 Task: Change the calendar time scale to 30-minute intervals.
Action: Mouse moved to (10, 62)
Screenshot: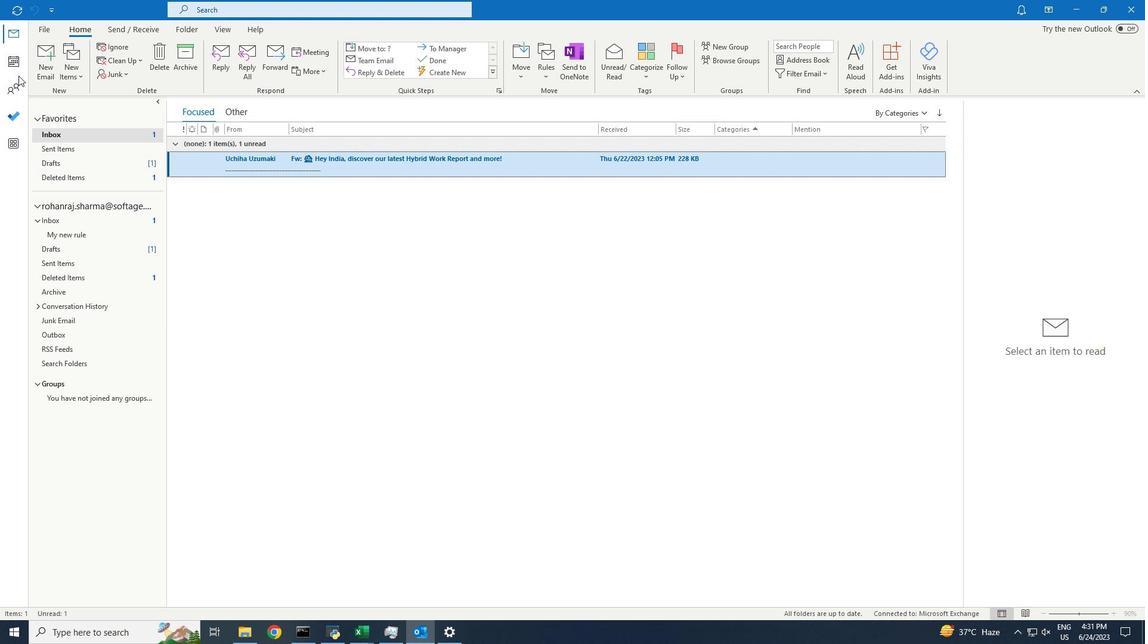 
Action: Mouse pressed left at (10, 62)
Screenshot: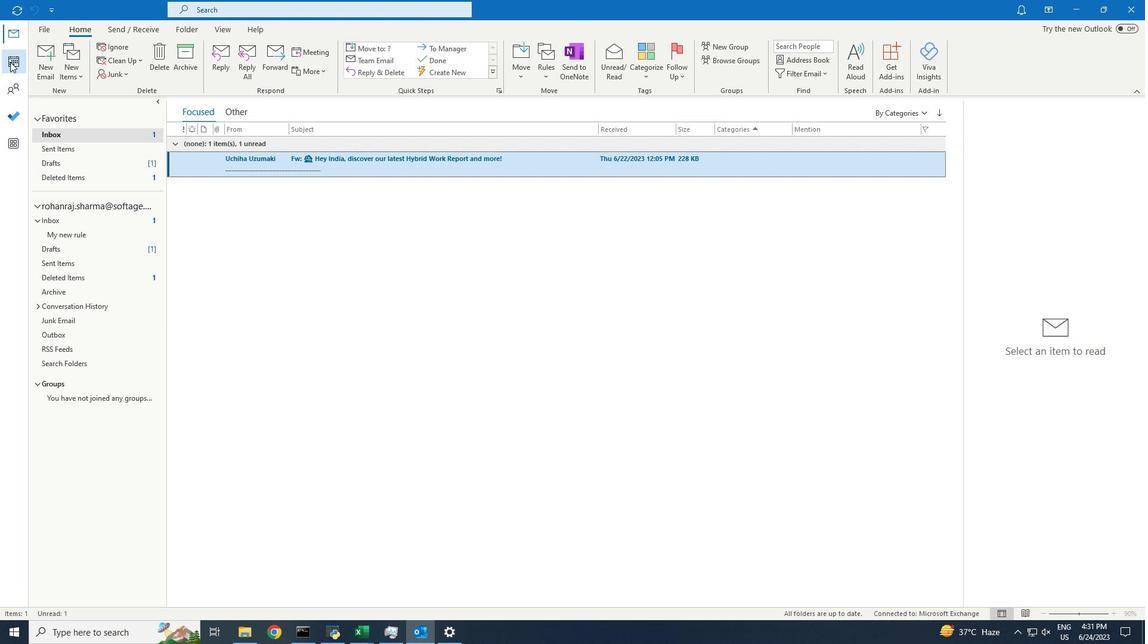
Action: Mouse moved to (216, 30)
Screenshot: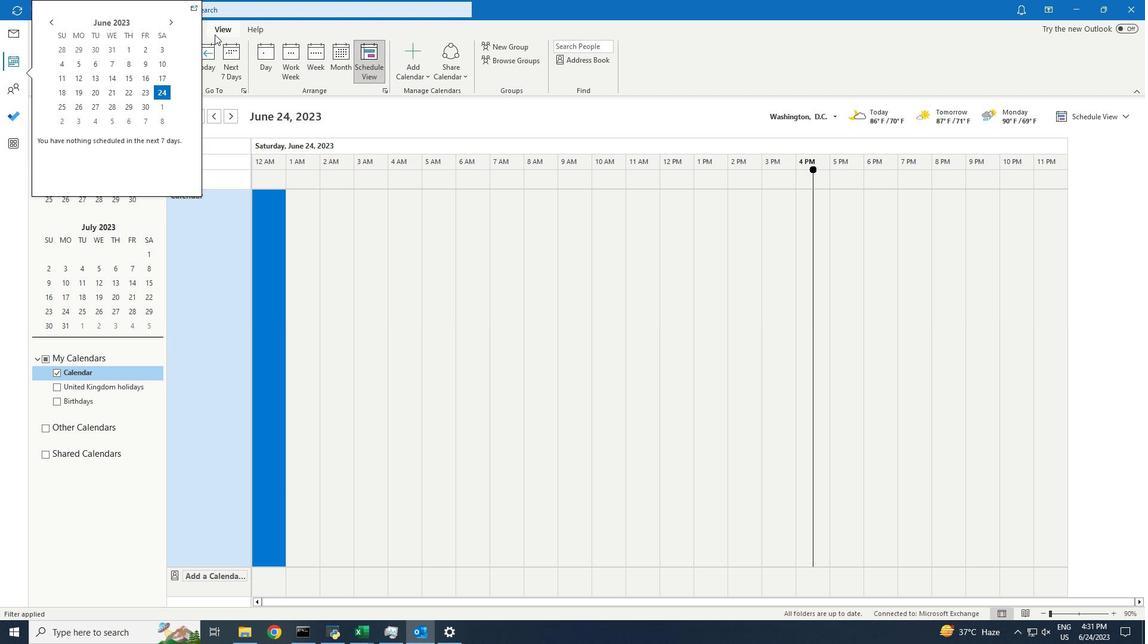 
Action: Mouse pressed left at (216, 30)
Screenshot: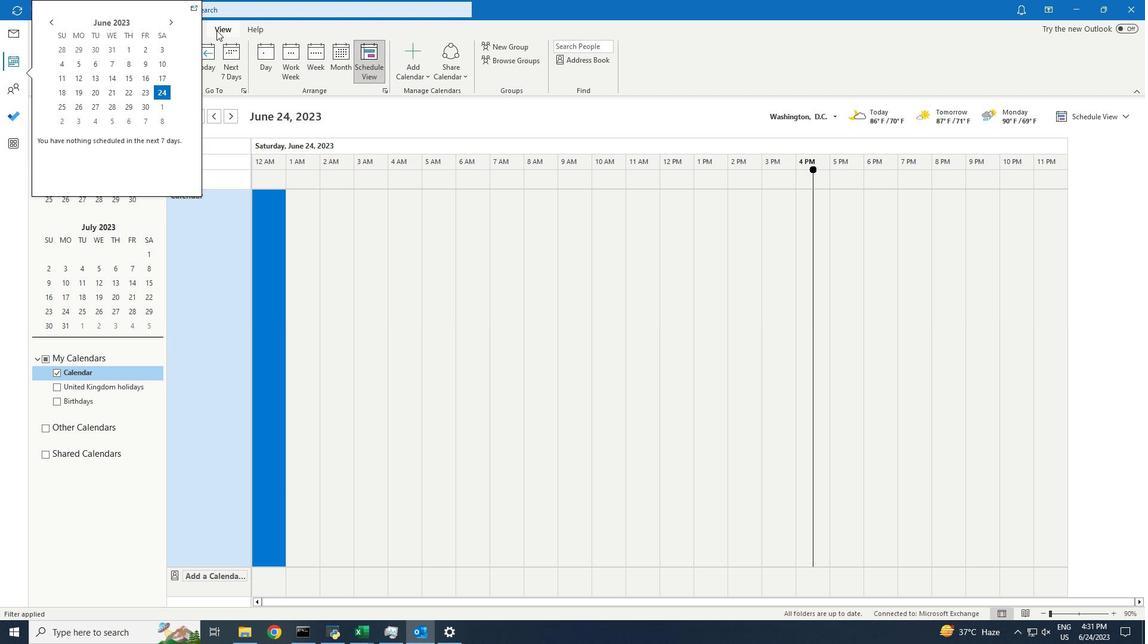 
Action: Mouse moved to (294, 45)
Screenshot: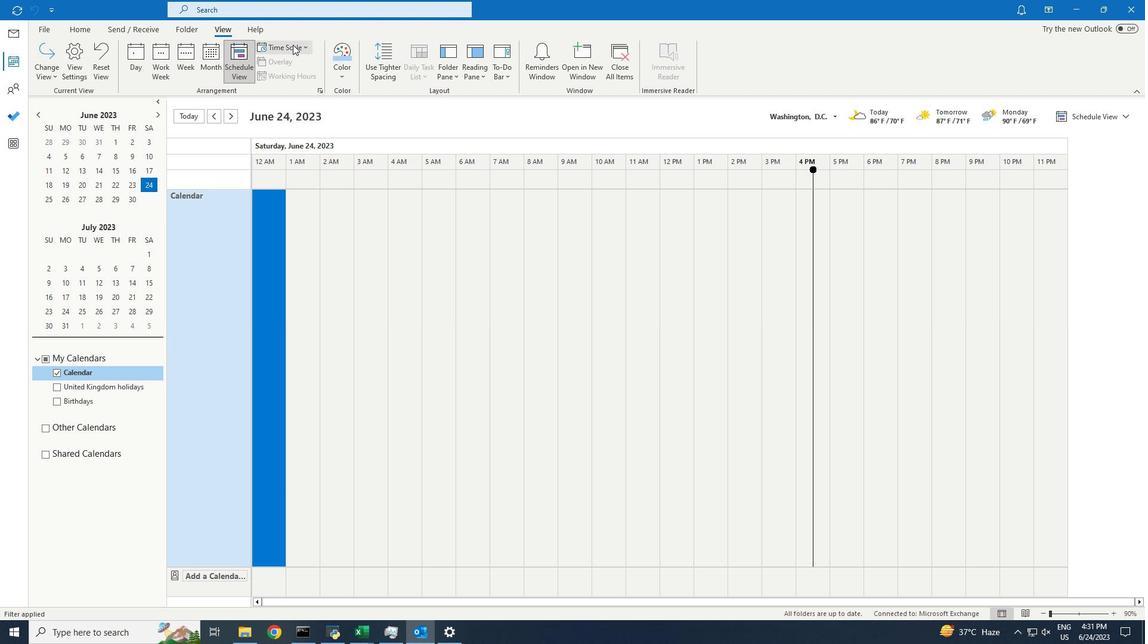 
Action: Mouse pressed left at (294, 45)
Screenshot: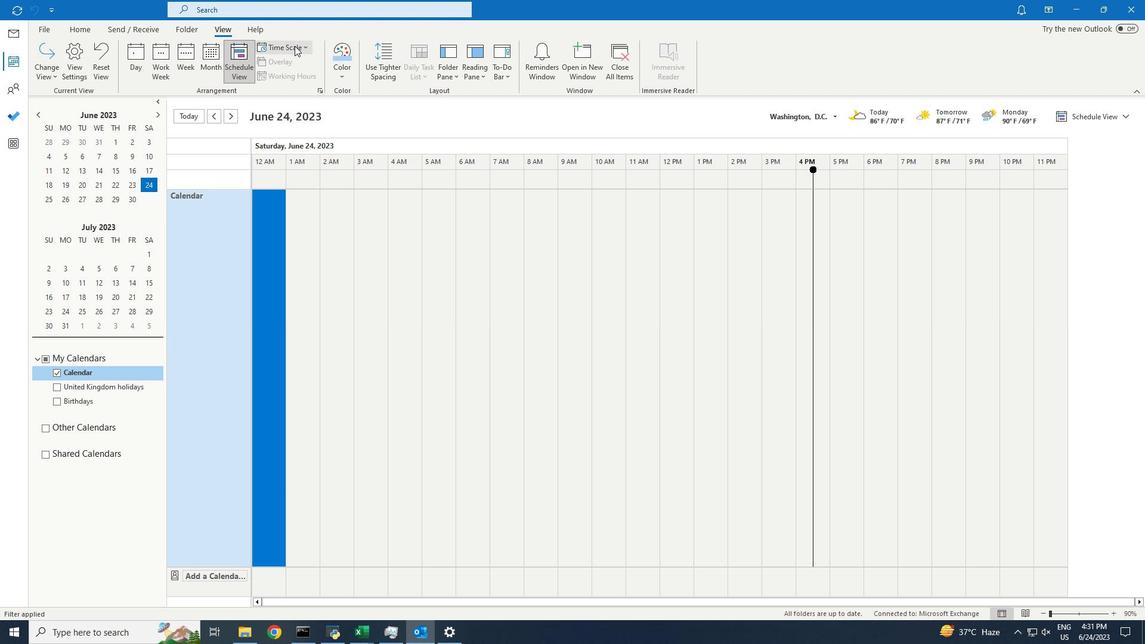 
Action: Mouse moved to (301, 91)
Screenshot: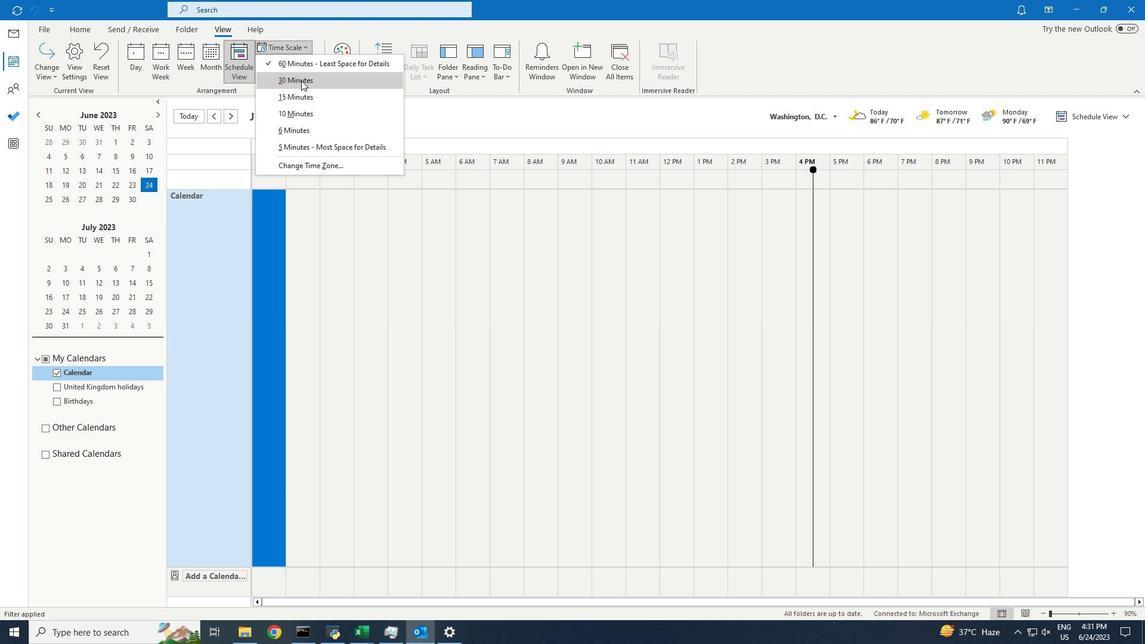 
Action: Mouse pressed left at (301, 91)
Screenshot: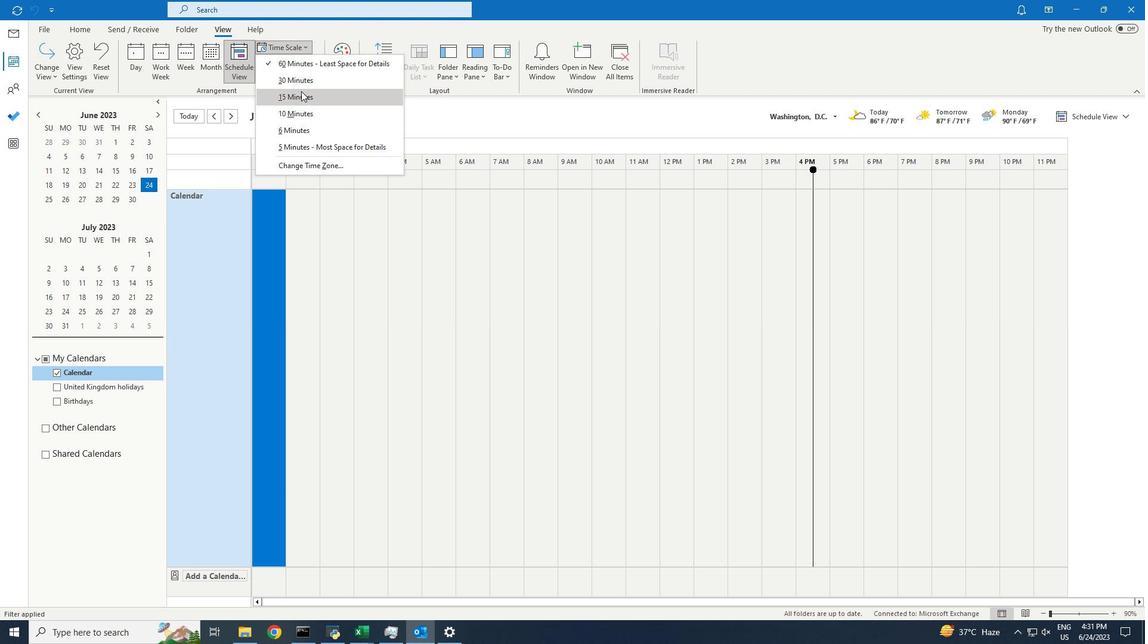 
Action: Mouse moved to (369, 248)
Screenshot: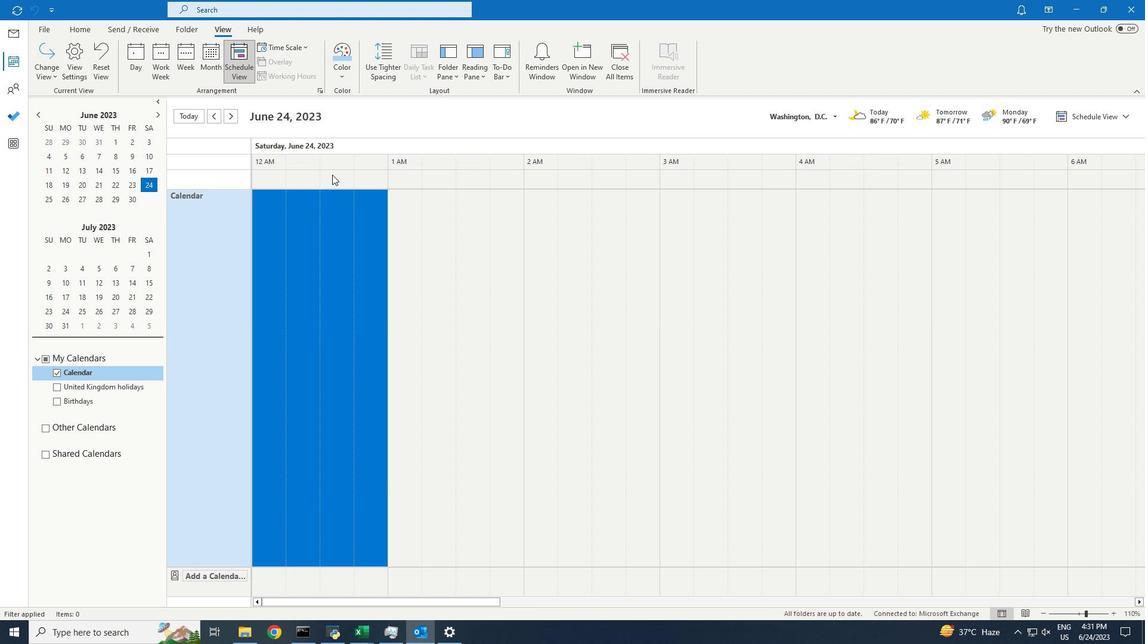 
